 Task: Create List Communication in Board Data Visualization Techniques to Workspace Business Development and Sales. Create List Collaboration in Board Customer Experience Management to Workspace Business Development and Sales. Create List Leadership in Board Voice of Customer Surveys and Feedback Analysis to Workspace Business Development and Sales
Action: Mouse moved to (349, 119)
Screenshot: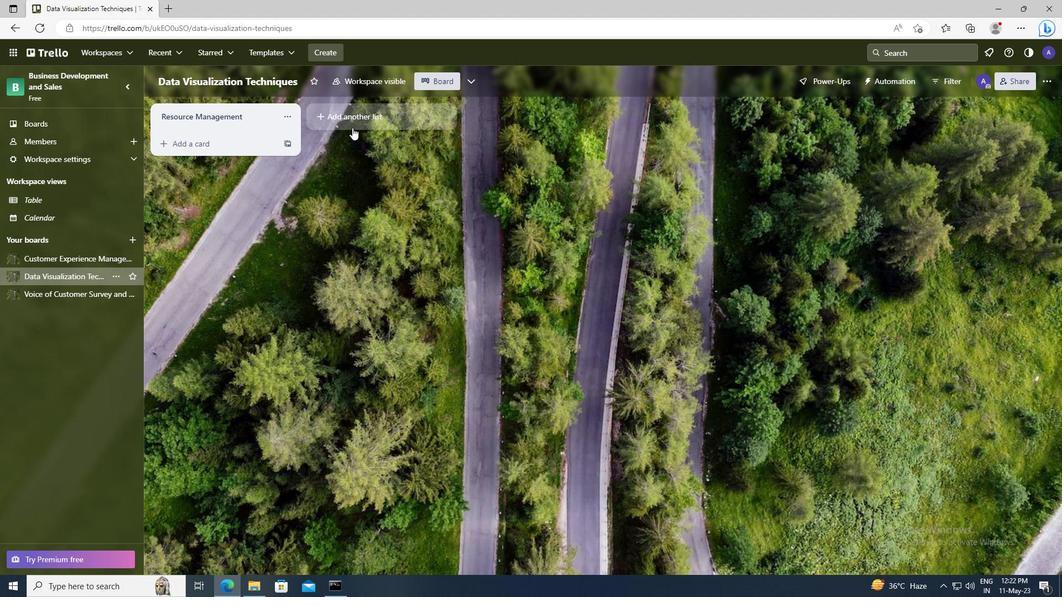 
Action: Mouse pressed left at (349, 119)
Screenshot: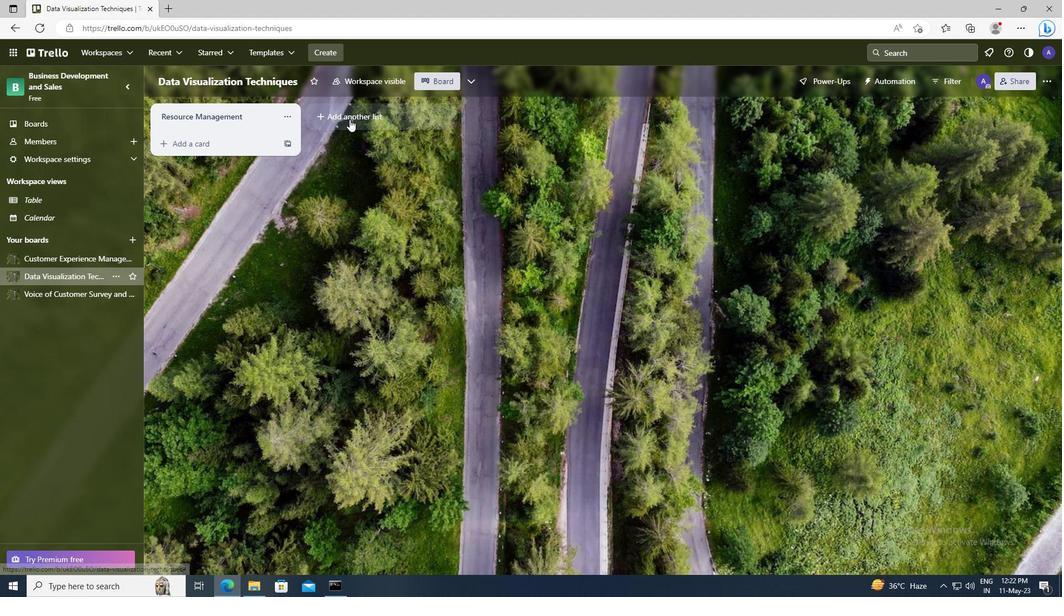
Action: Key pressed <Key.shift>COMMUNICATION
Screenshot: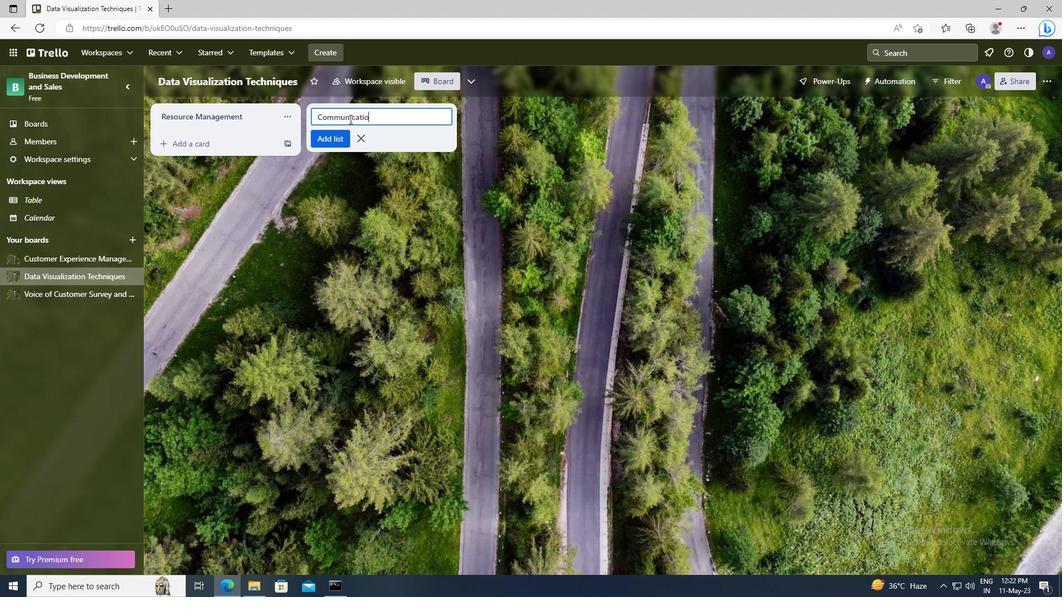 
Action: Mouse moved to (338, 132)
Screenshot: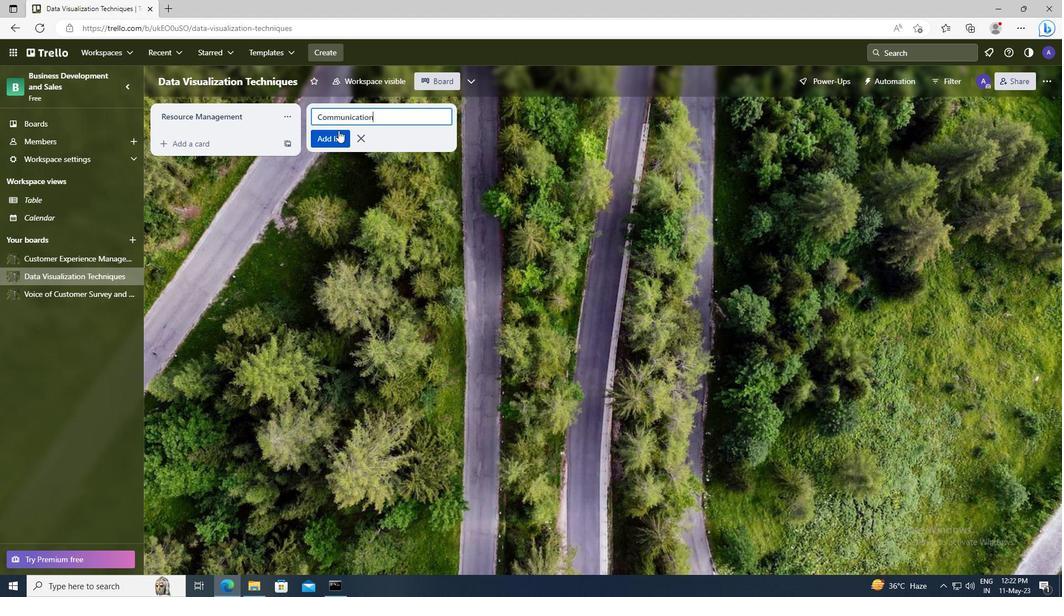 
Action: Mouse pressed left at (338, 132)
Screenshot: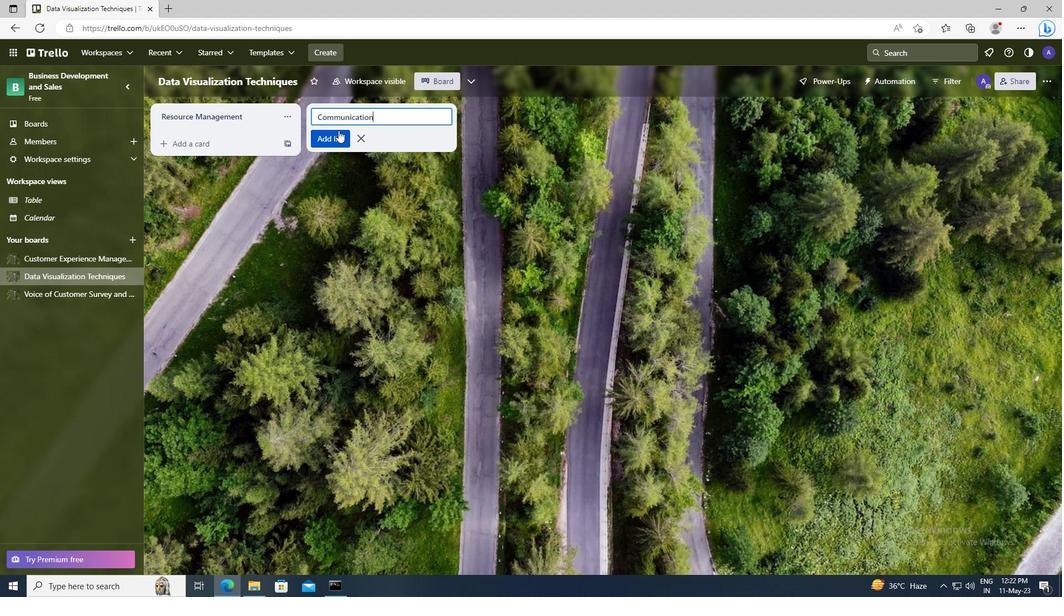 
Action: Mouse moved to (86, 256)
Screenshot: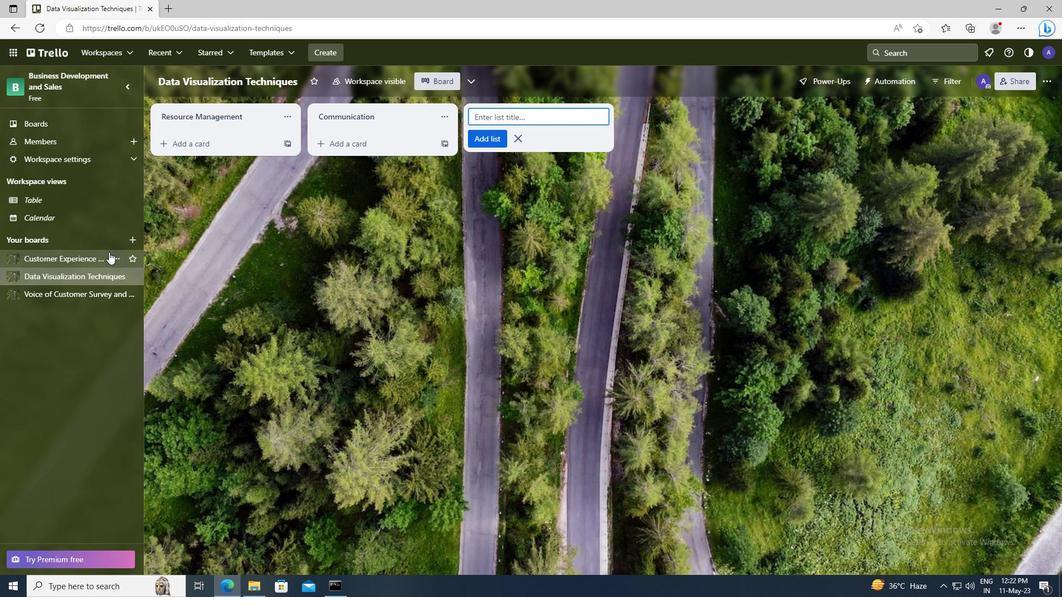 
Action: Mouse pressed left at (86, 256)
Screenshot: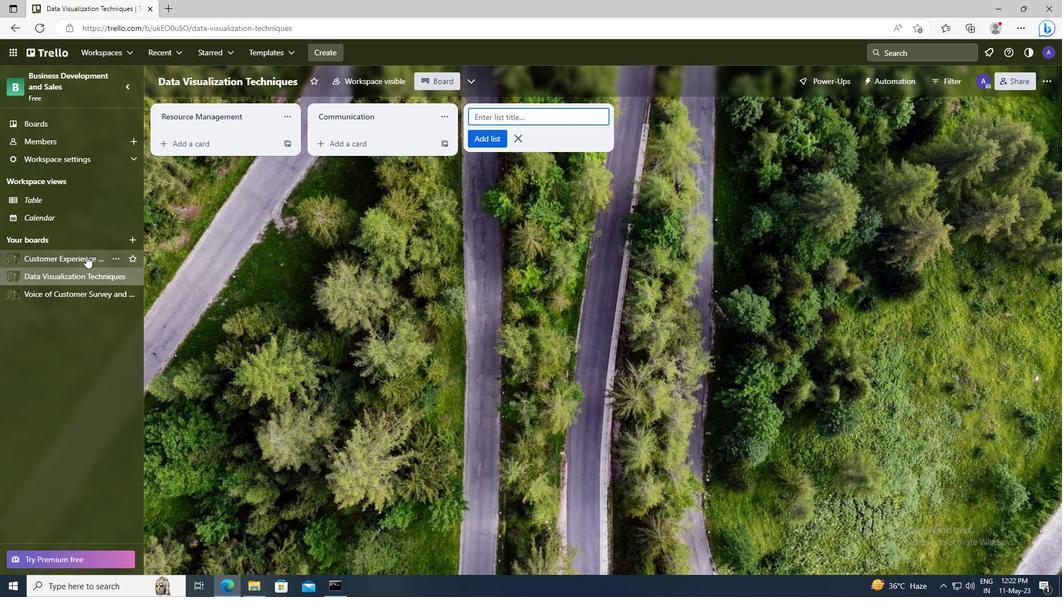 
Action: Mouse moved to (345, 121)
Screenshot: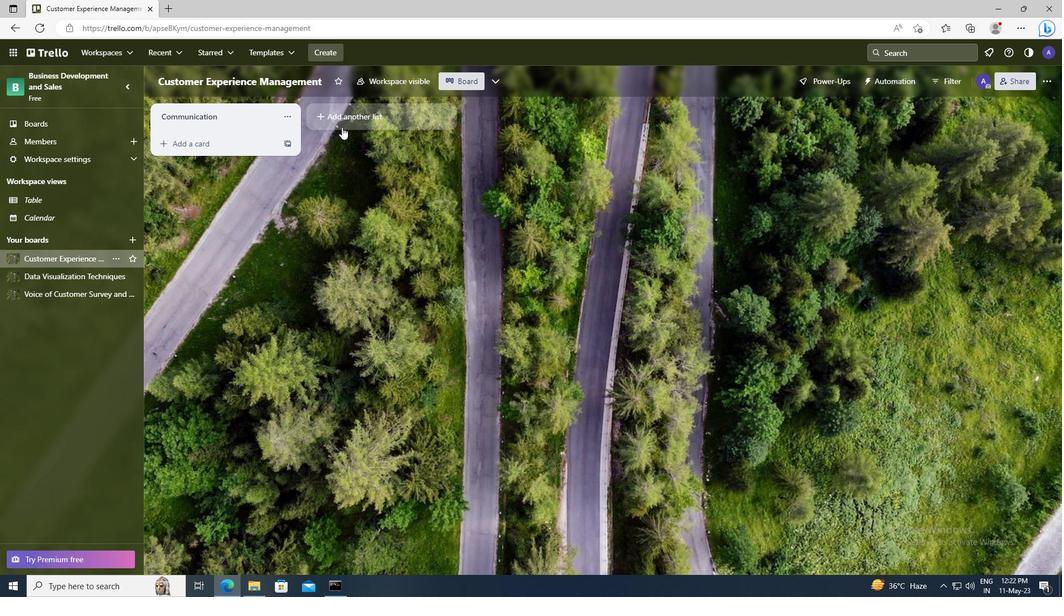 
Action: Mouse pressed left at (345, 121)
Screenshot: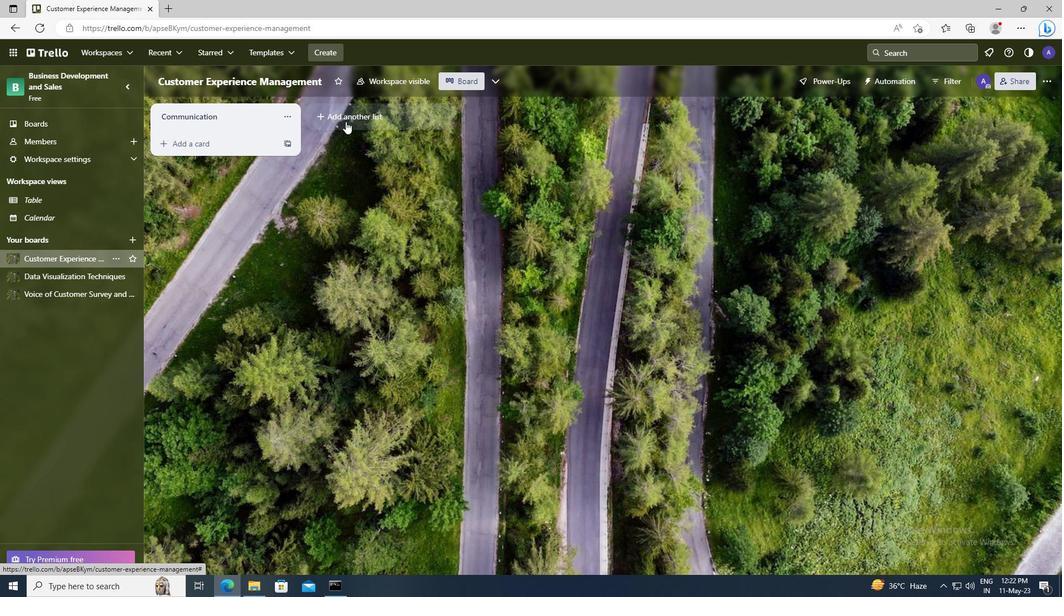 
Action: Key pressed <Key.shift>COLLABORATION
Screenshot: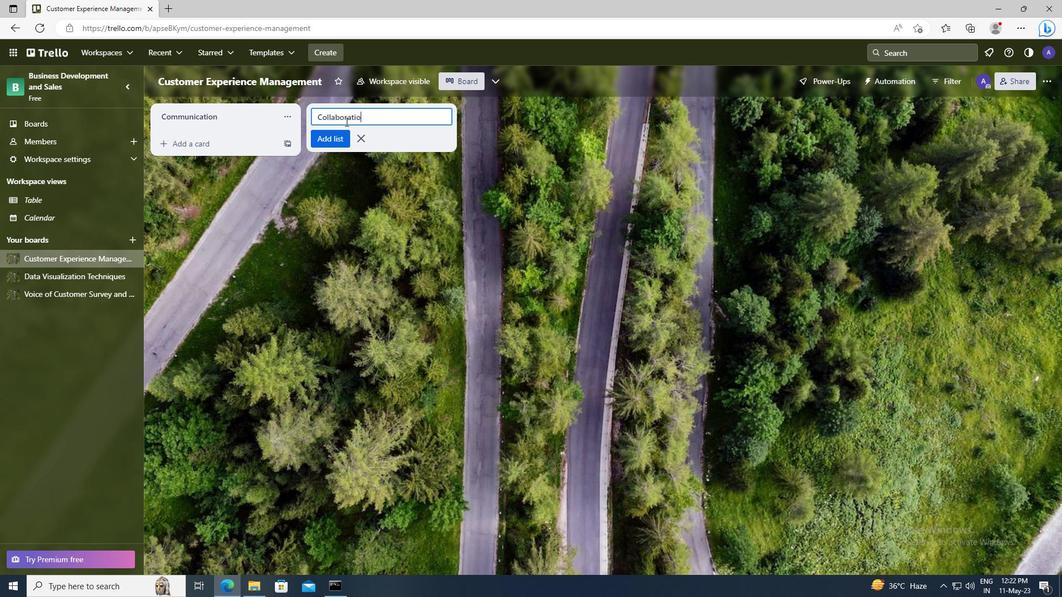 
Action: Mouse moved to (333, 141)
Screenshot: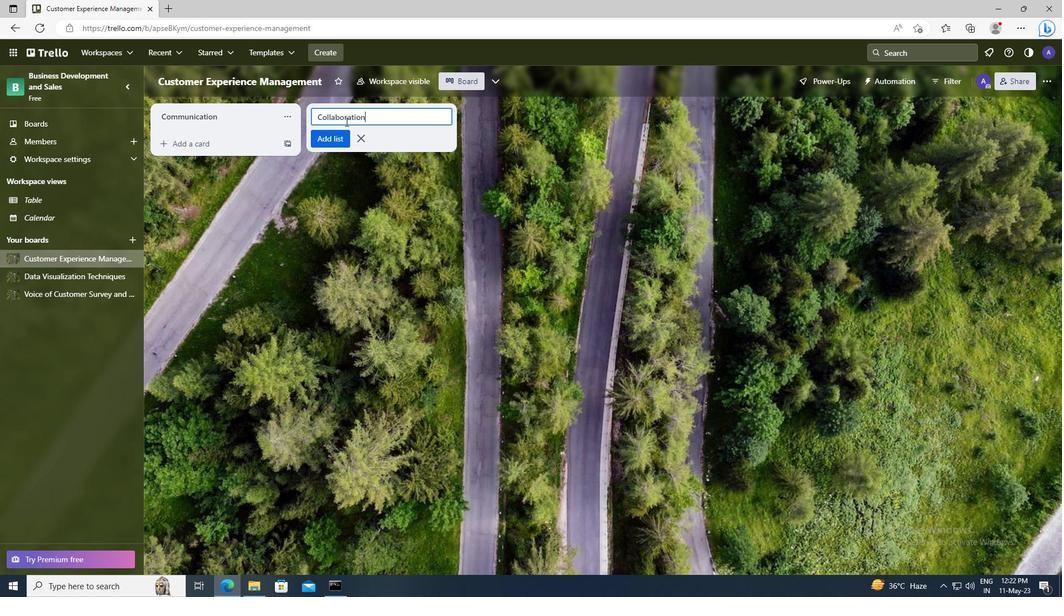 
Action: Mouse pressed left at (333, 141)
Screenshot: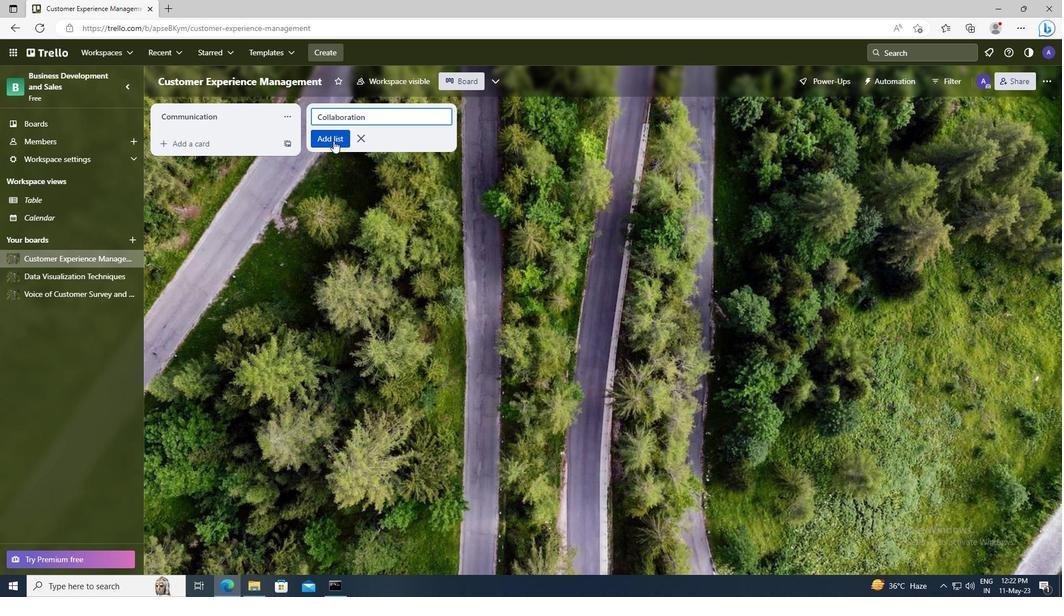 
Action: Mouse moved to (56, 293)
Screenshot: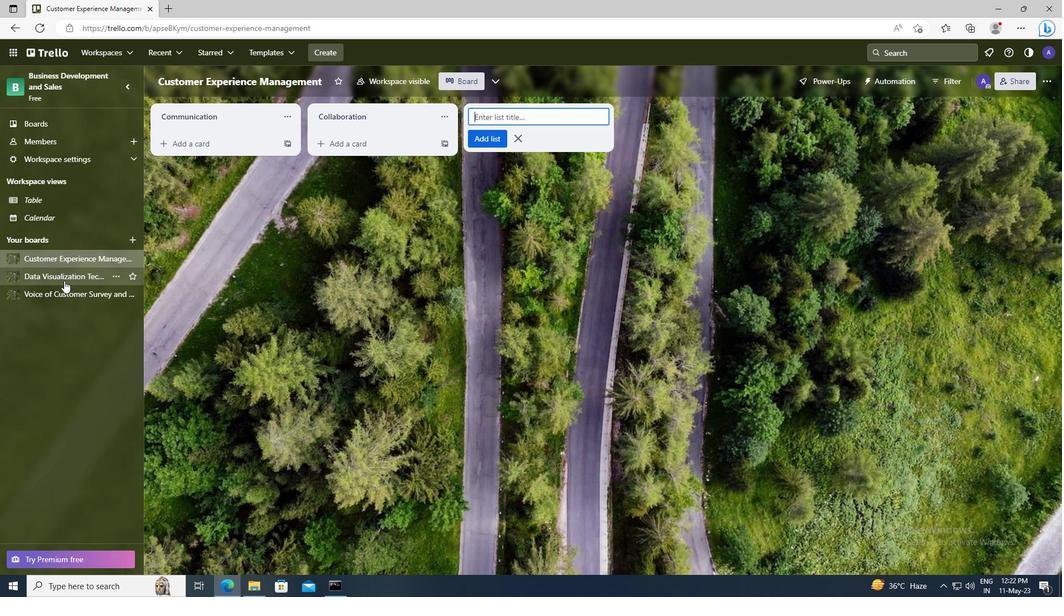 
Action: Mouse pressed left at (56, 293)
Screenshot: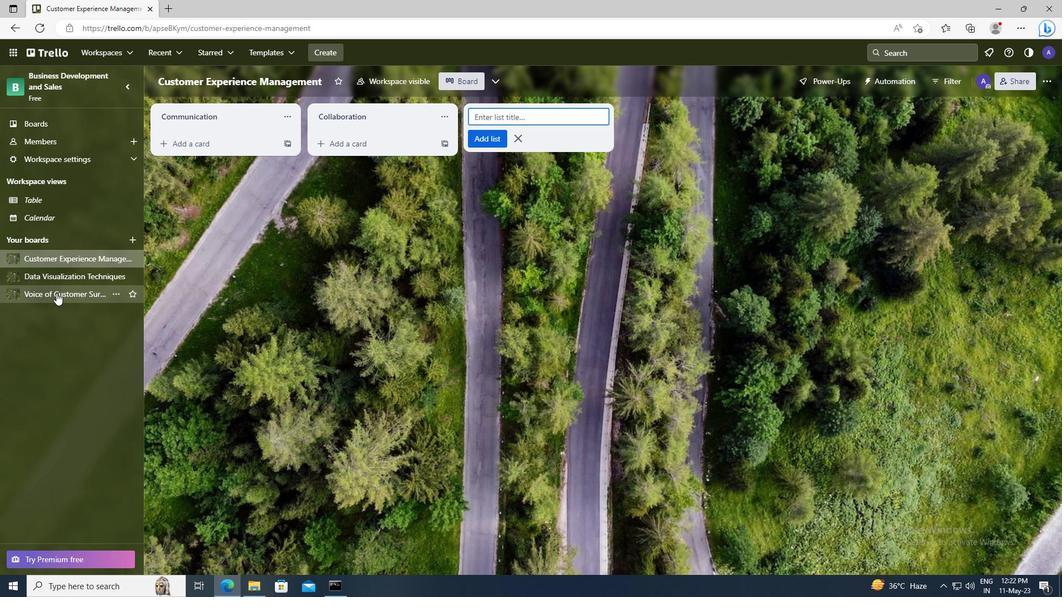 
Action: Mouse moved to (354, 118)
Screenshot: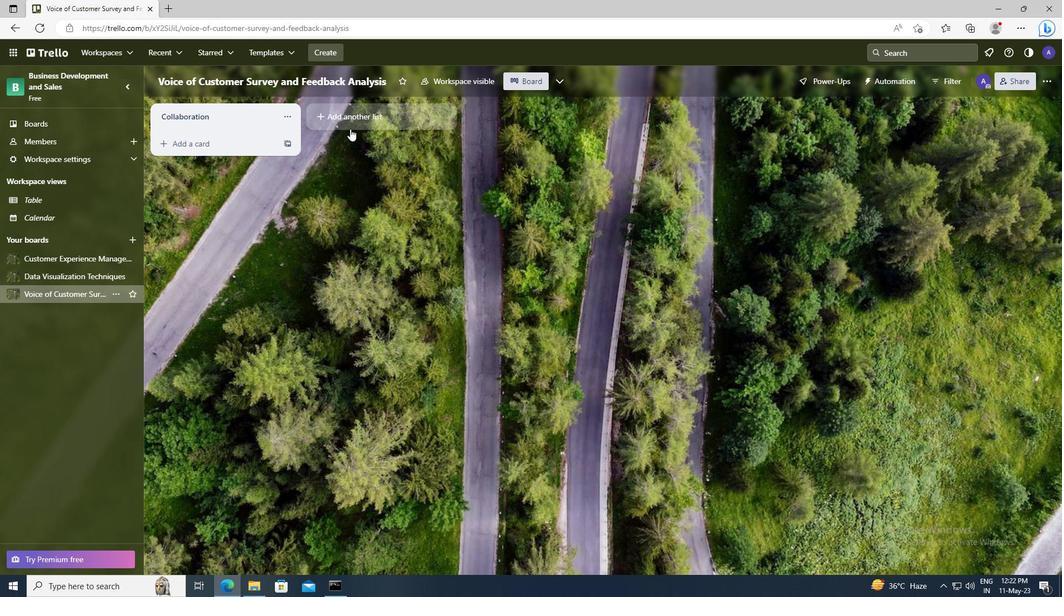 
Action: Mouse pressed left at (354, 118)
Screenshot: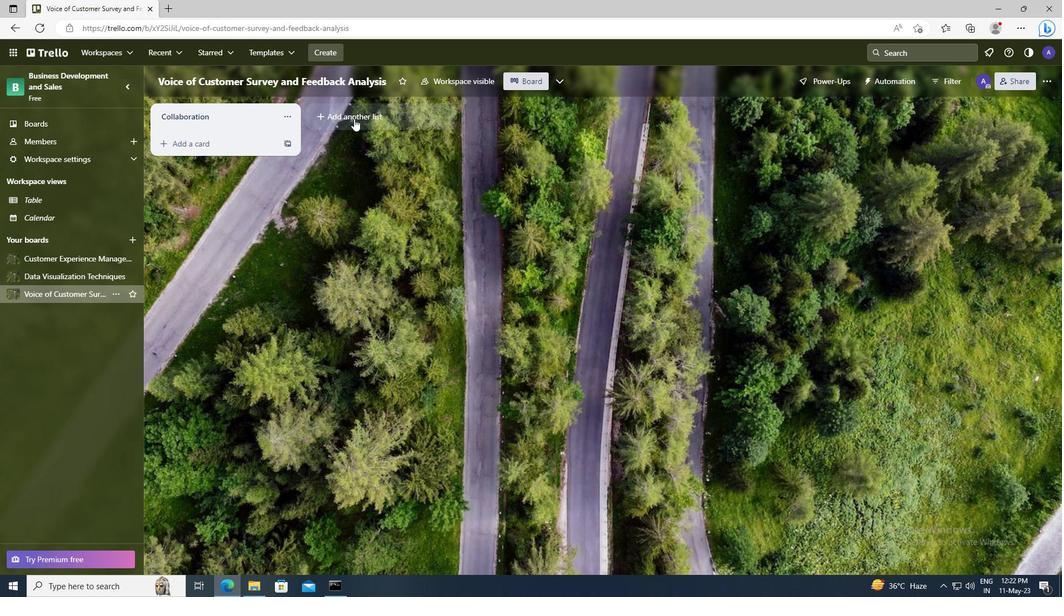 
Action: Key pressed <Key.shift>LEADERSHIP
Screenshot: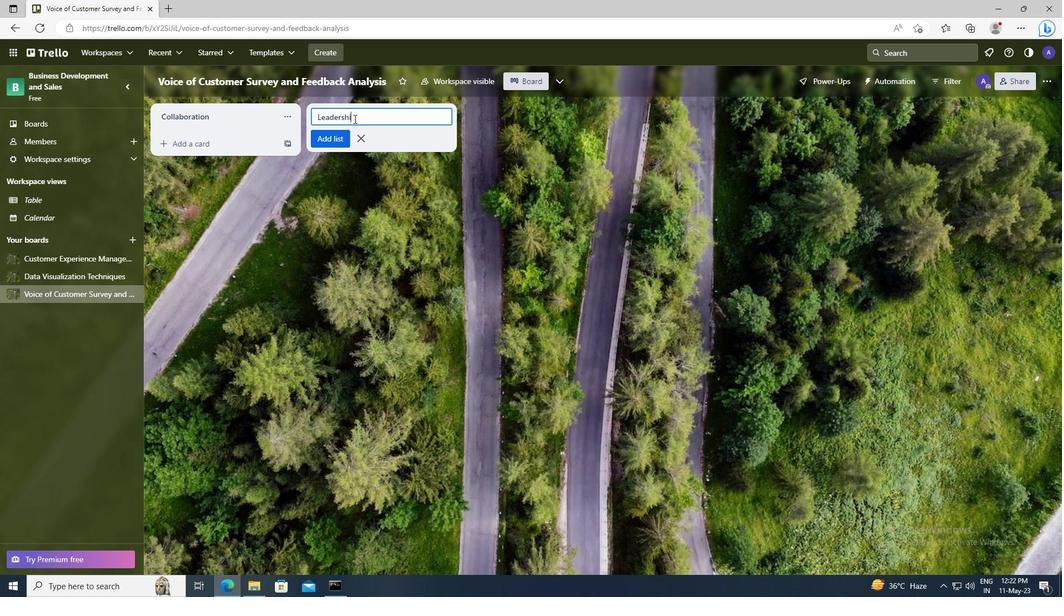 
Action: Mouse moved to (336, 140)
Screenshot: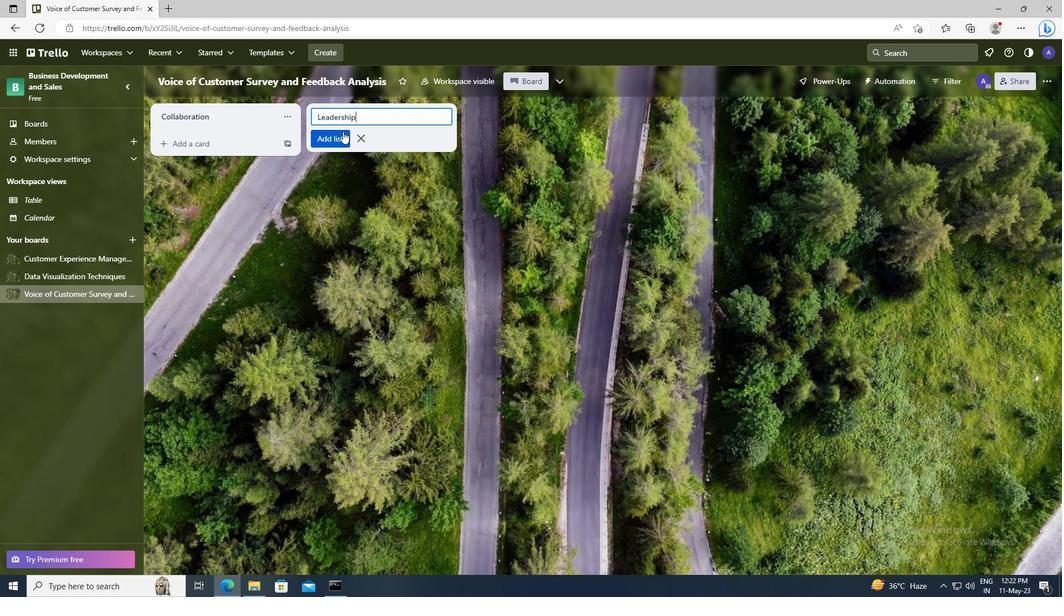 
Action: Mouse pressed left at (336, 140)
Screenshot: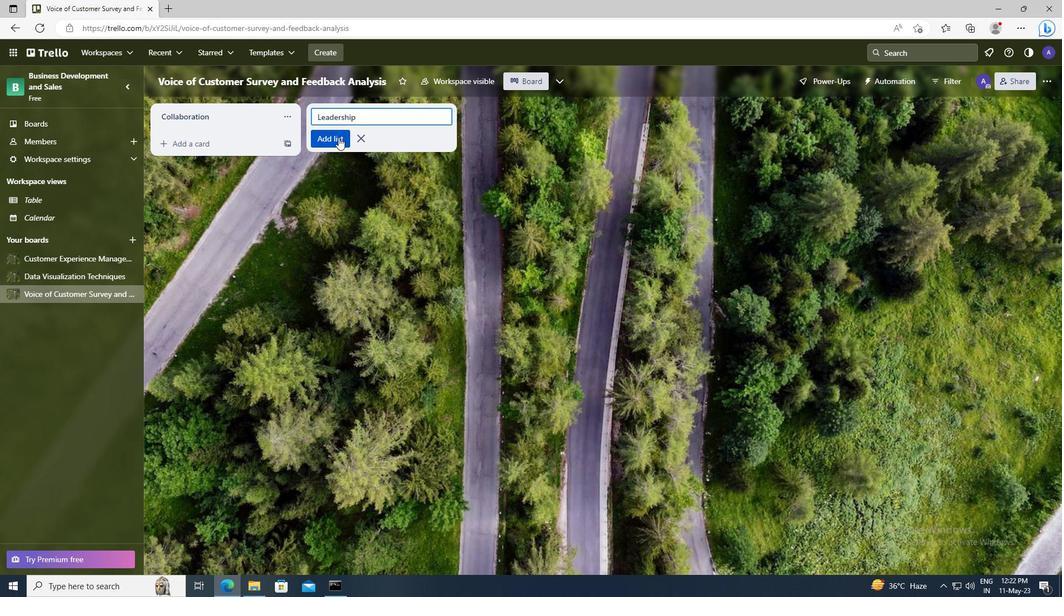 
